 Task: Add Purely Elizabeth Classic Cinnamon Oatmeal Multipack, Prebiotic Fiber to the cart.
Action: Mouse moved to (311, 129)
Screenshot: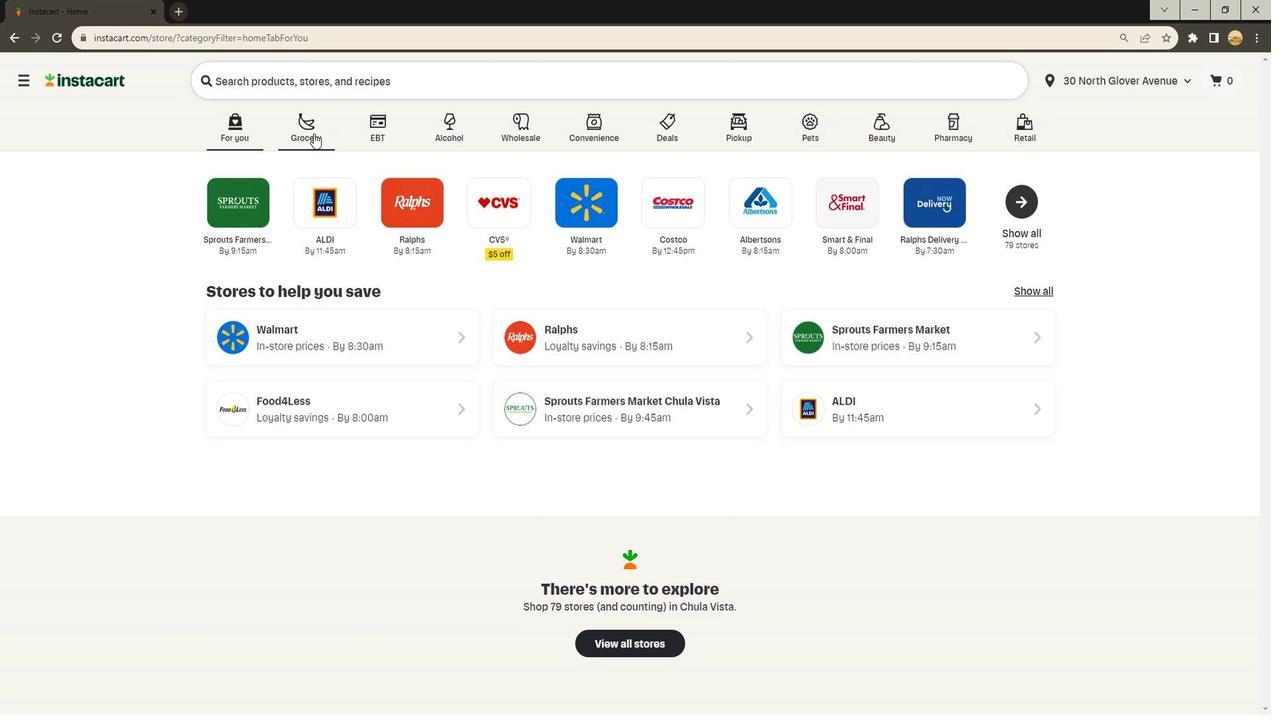 
Action: Mouse pressed left at (311, 129)
Screenshot: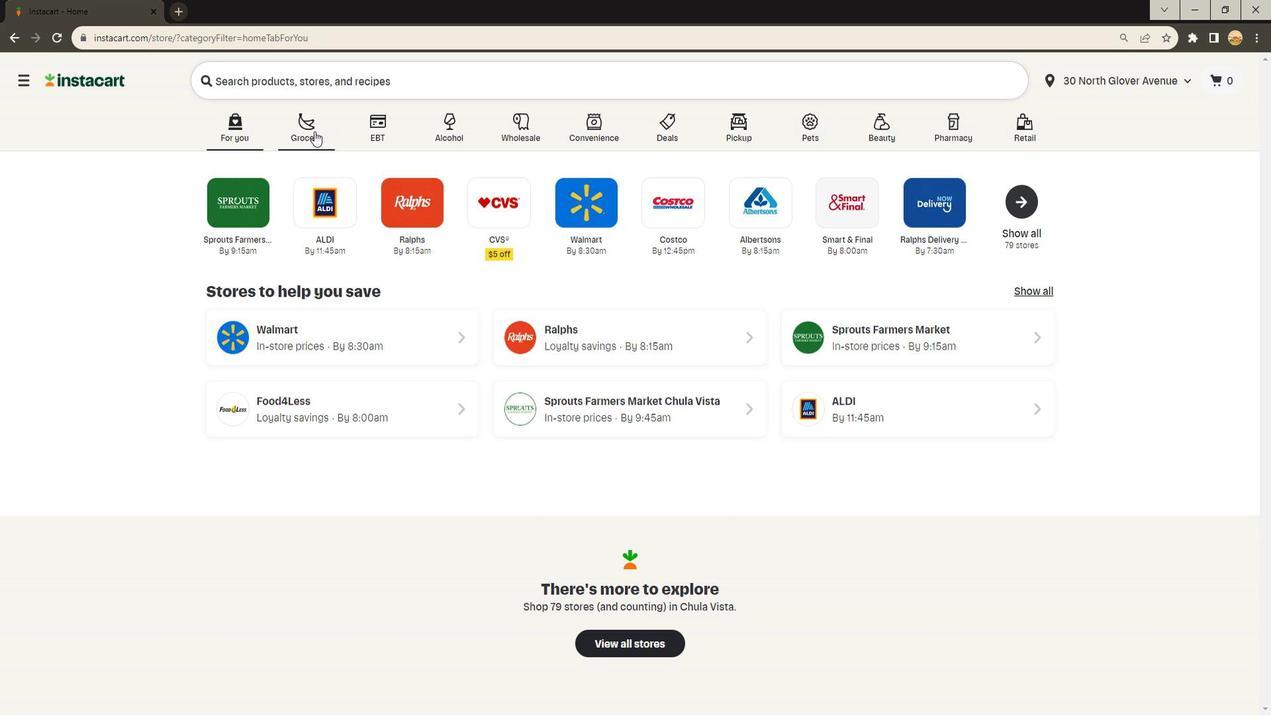 
Action: Mouse moved to (311, 365)
Screenshot: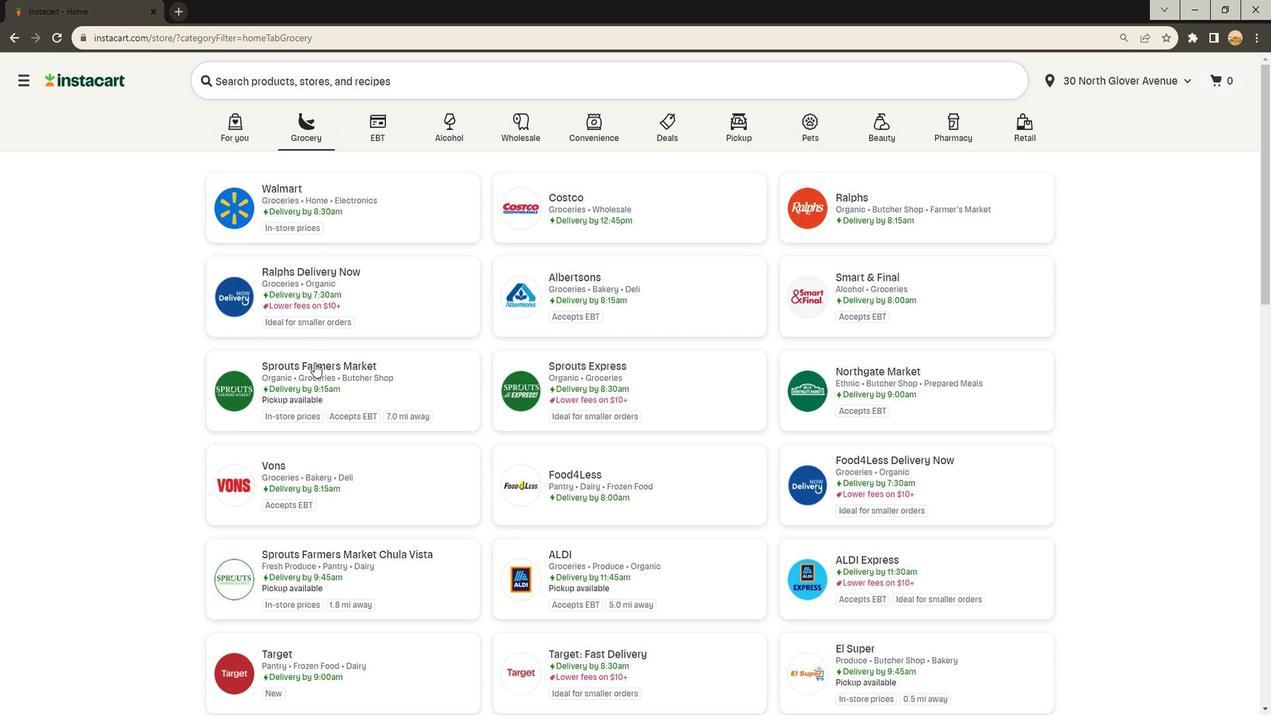 
Action: Mouse pressed left at (311, 365)
Screenshot: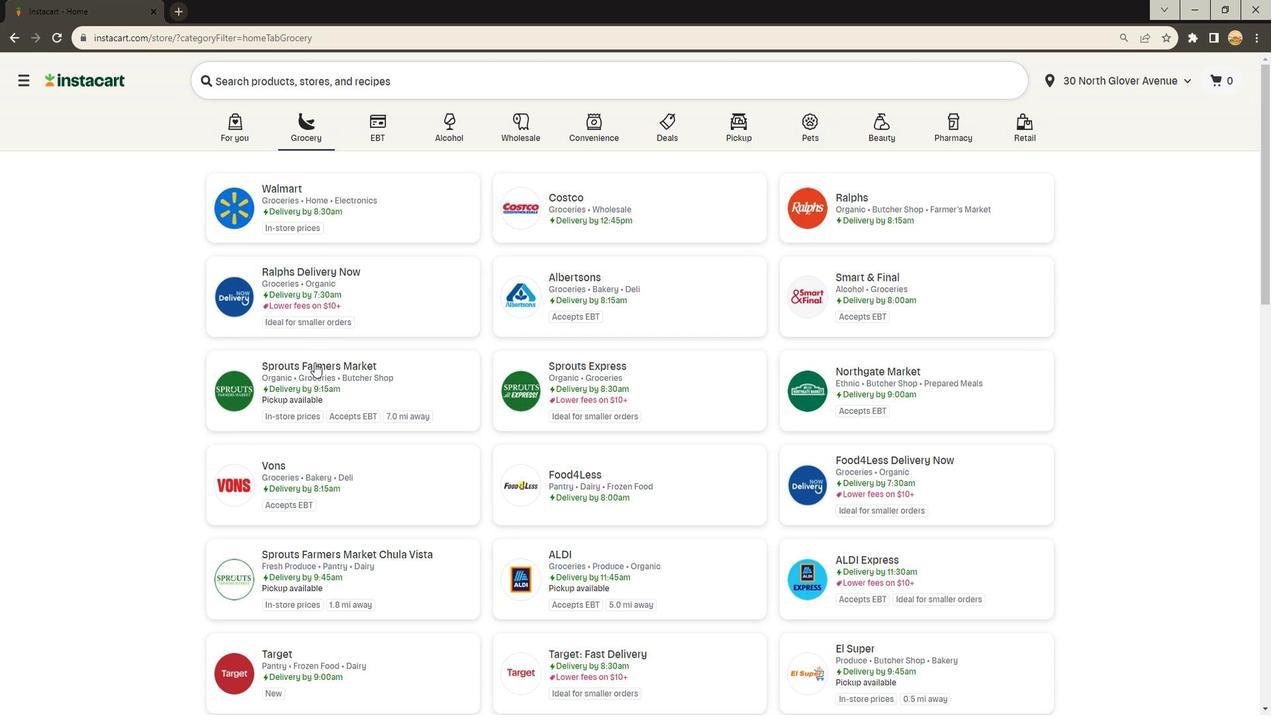 
Action: Mouse moved to (67, 299)
Screenshot: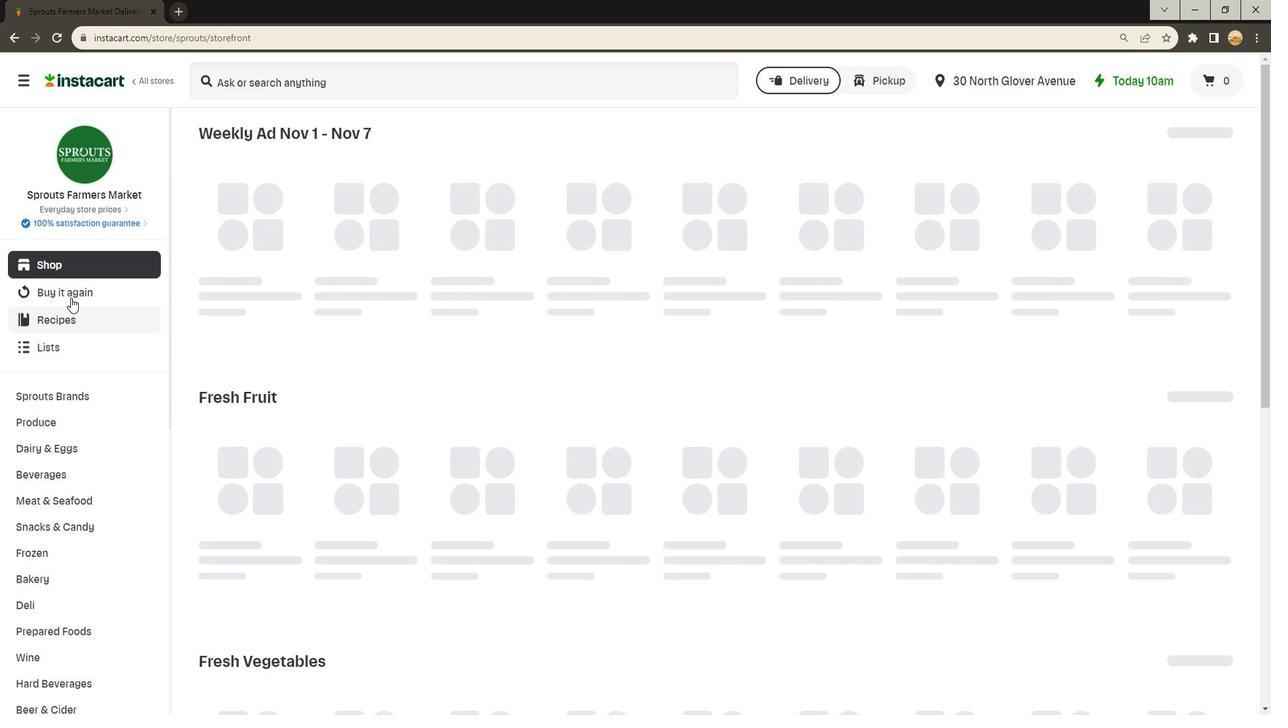 
Action: Mouse scrolled (67, 298) with delta (0, 0)
Screenshot: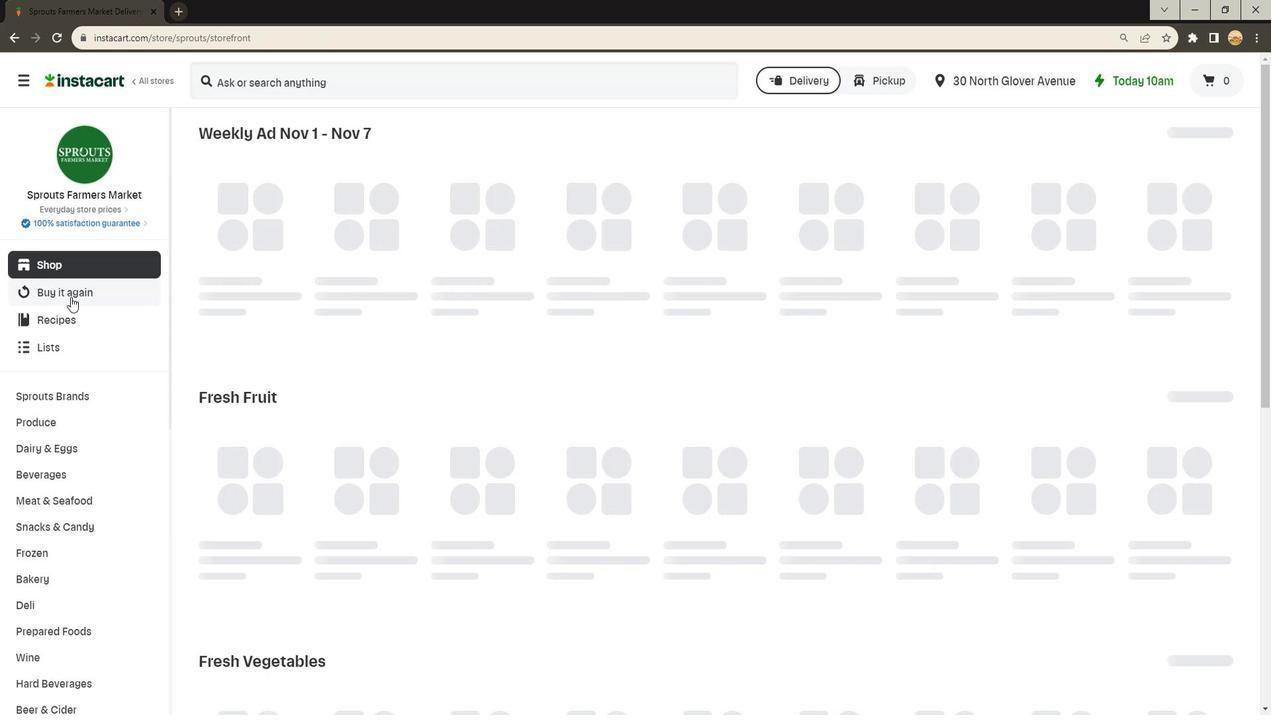 
Action: Mouse scrolled (67, 298) with delta (0, 0)
Screenshot: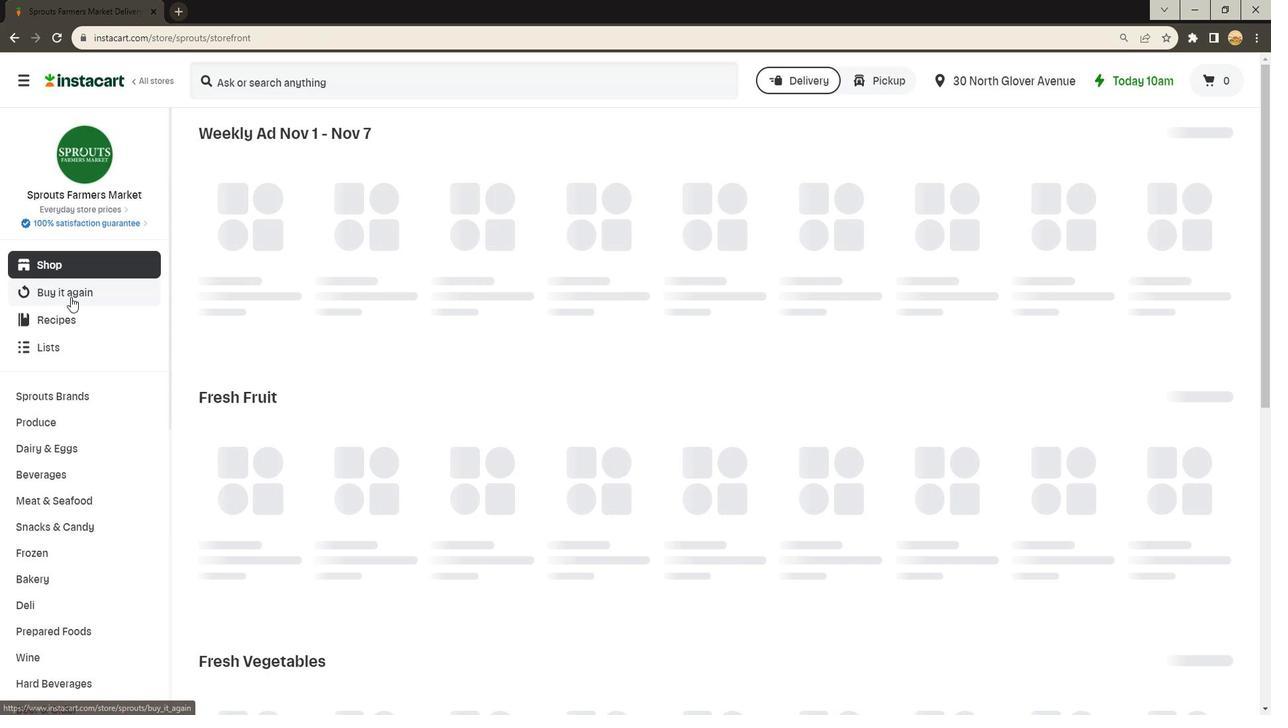 
Action: Mouse scrolled (67, 298) with delta (0, 0)
Screenshot: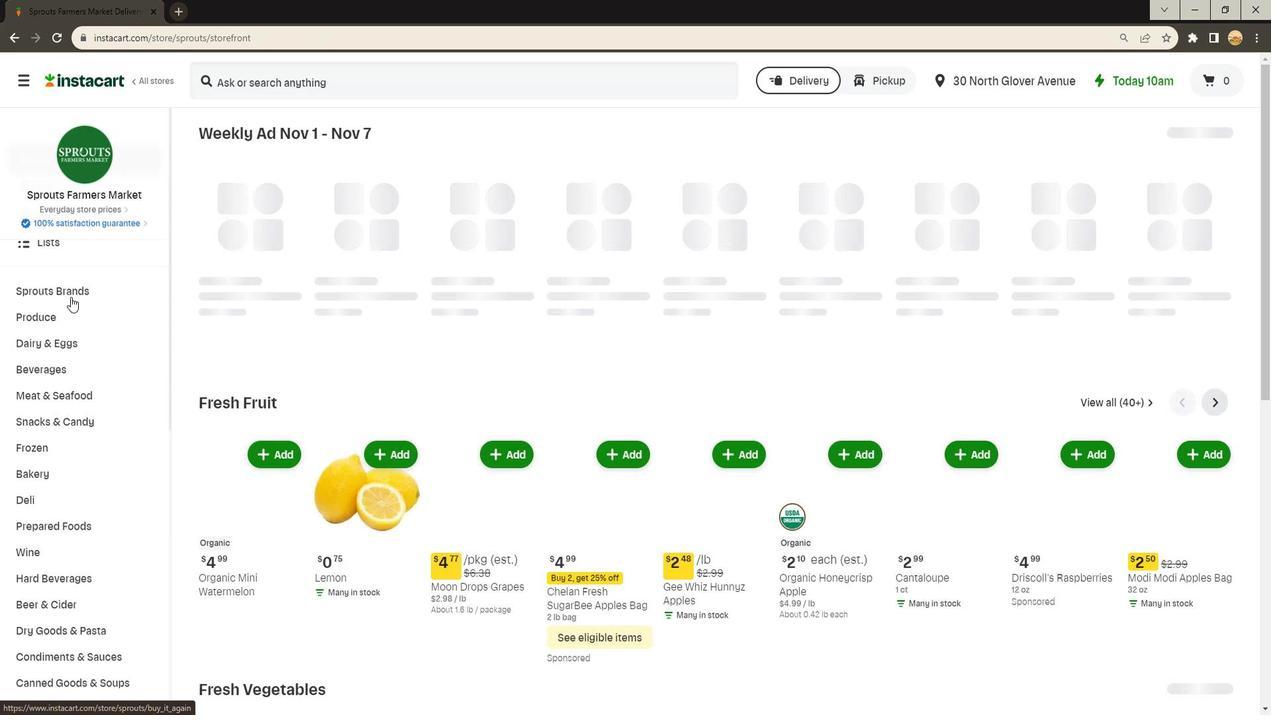 
Action: Mouse scrolled (67, 298) with delta (0, 0)
Screenshot: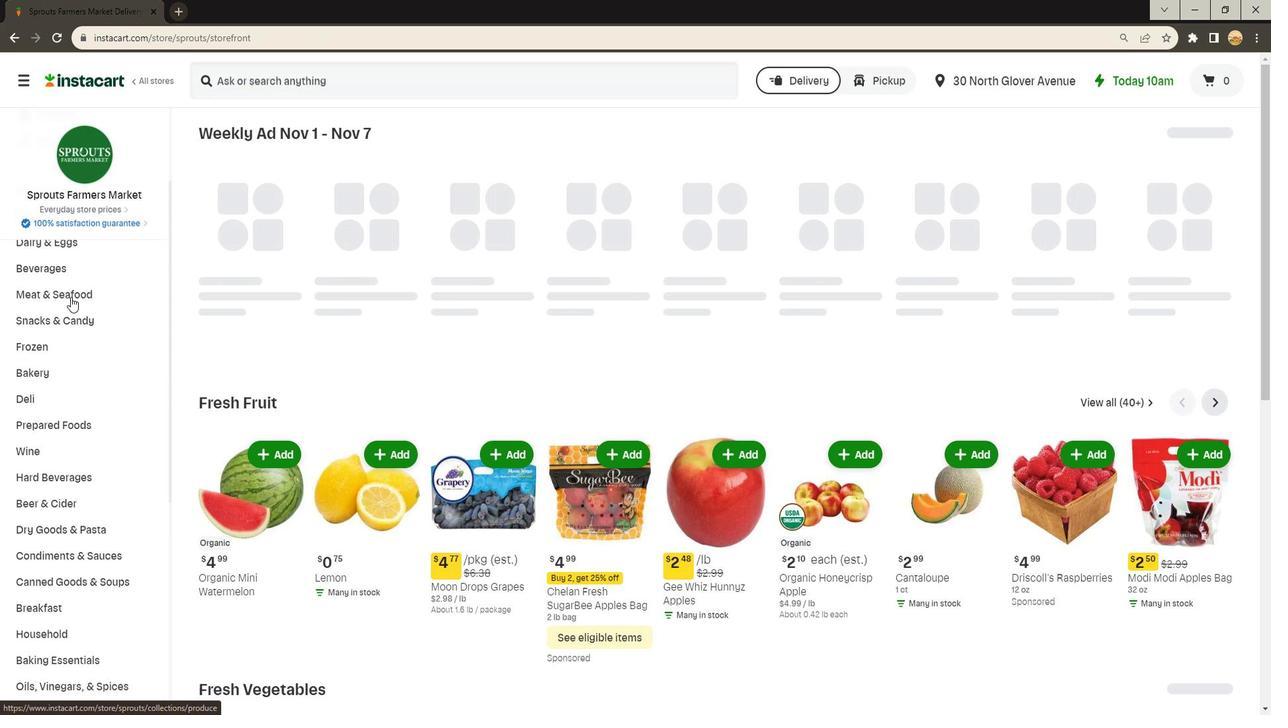 
Action: Mouse scrolled (67, 298) with delta (0, 0)
Screenshot: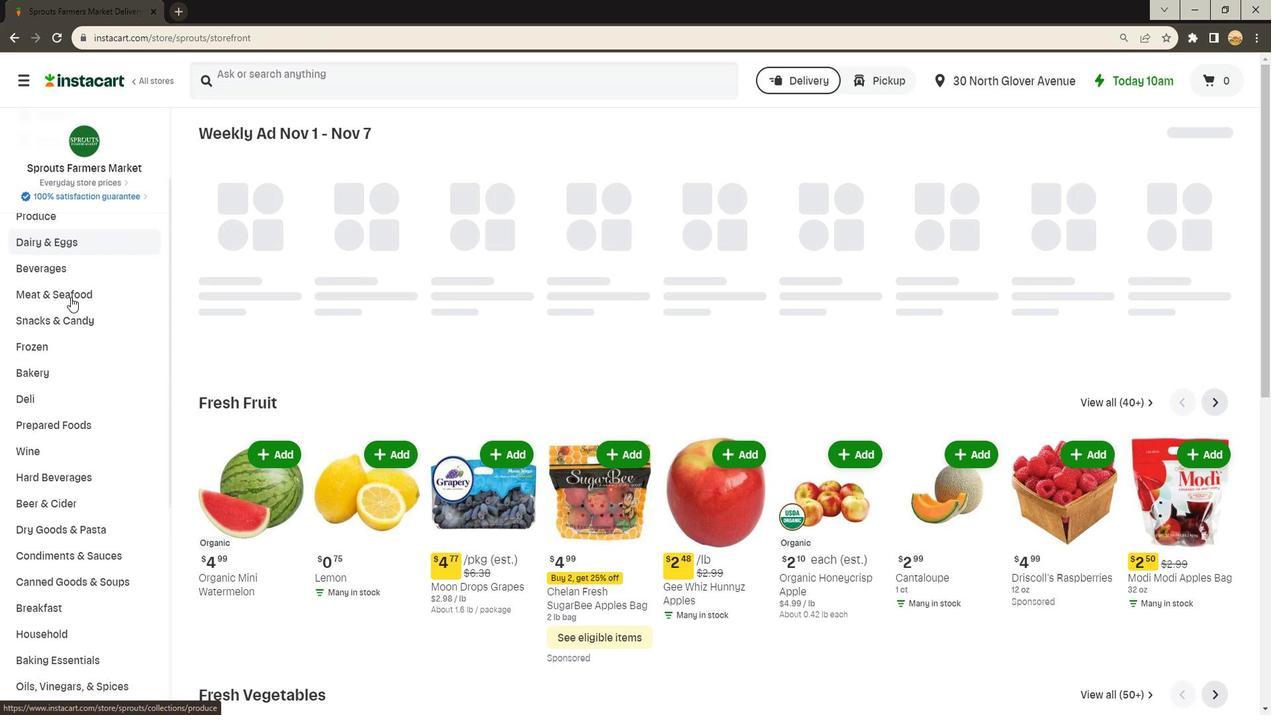 
Action: Mouse scrolled (67, 298) with delta (0, 0)
Screenshot: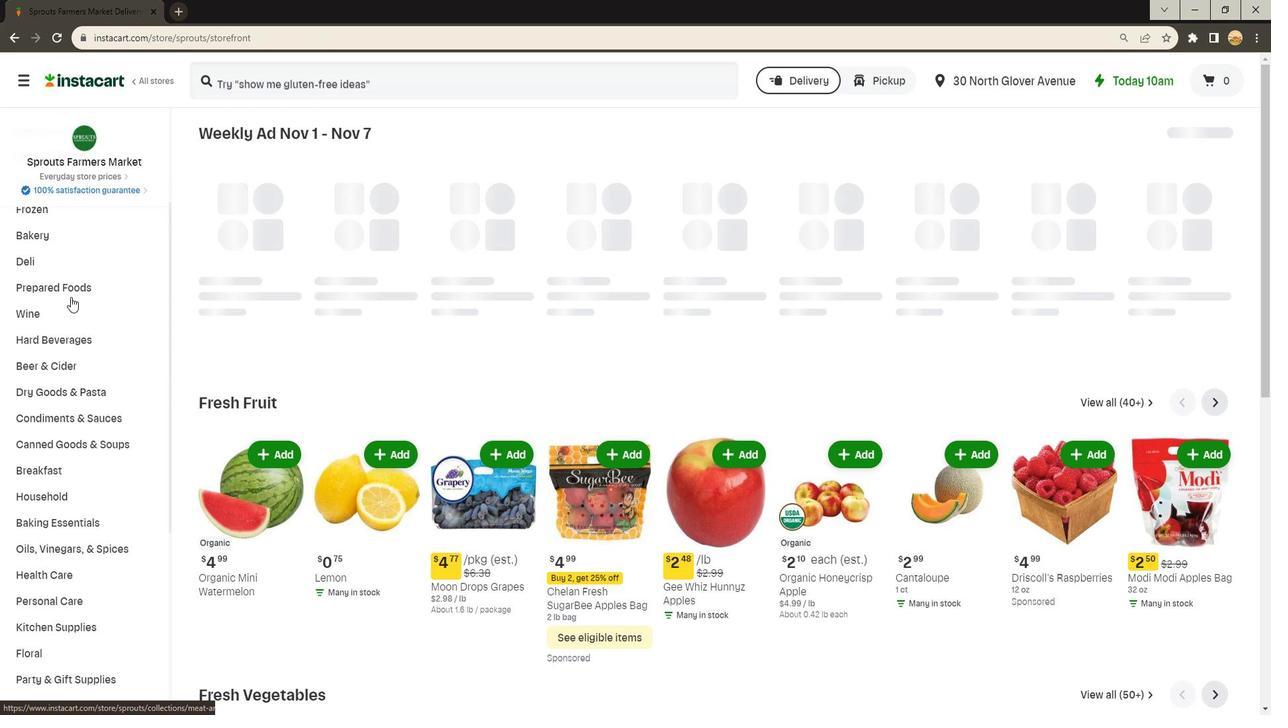 
Action: Mouse moved to (63, 399)
Screenshot: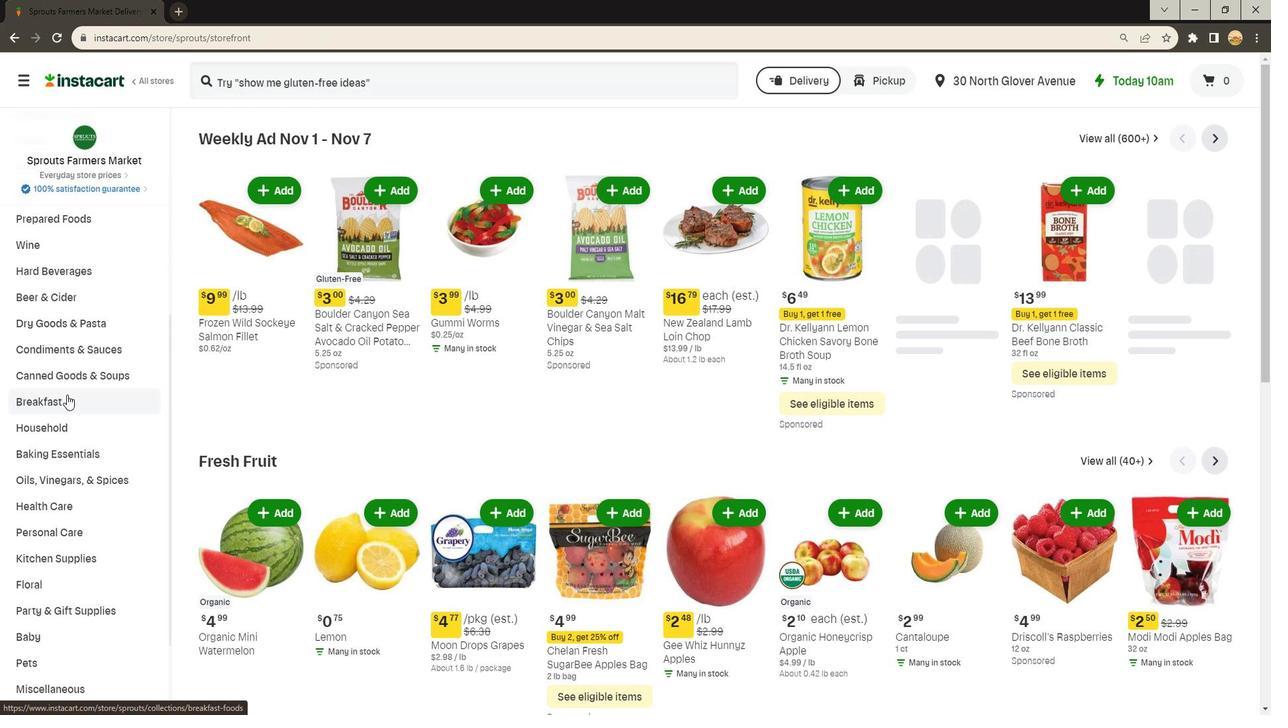 
Action: Mouse pressed left at (63, 399)
Screenshot: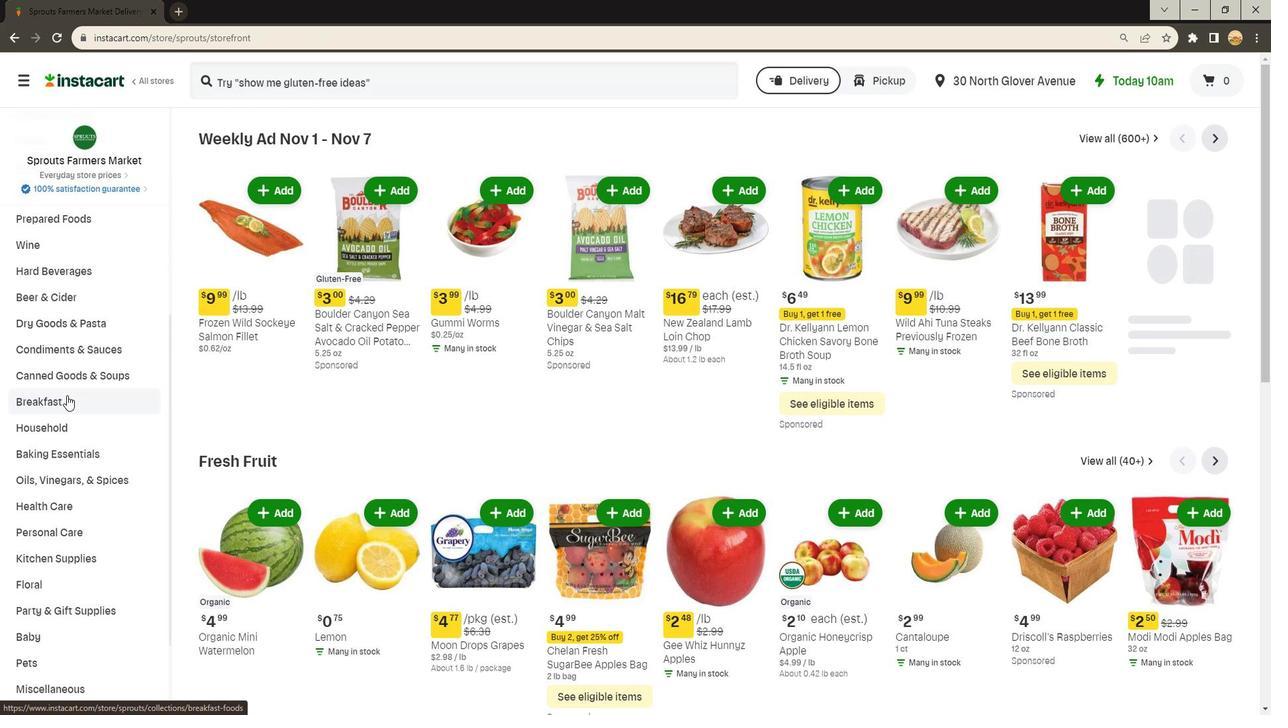 
Action: Mouse moved to (461, 169)
Screenshot: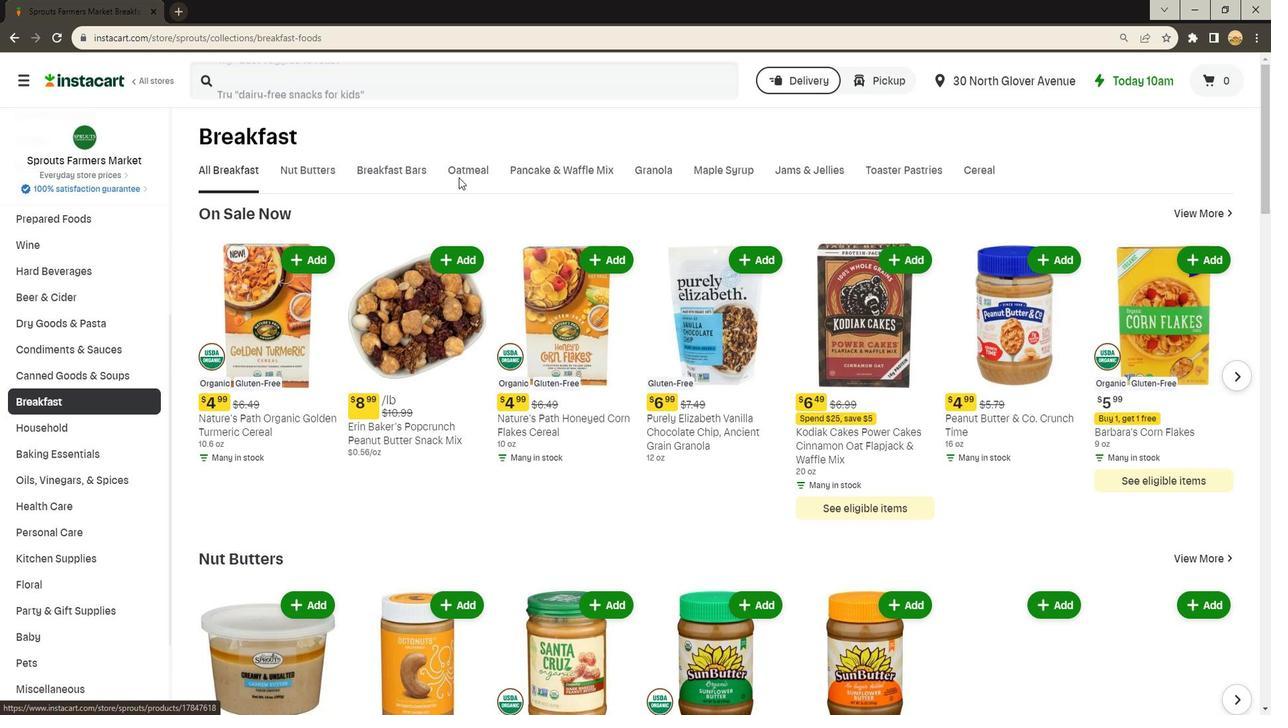
Action: Mouse pressed left at (461, 169)
Screenshot: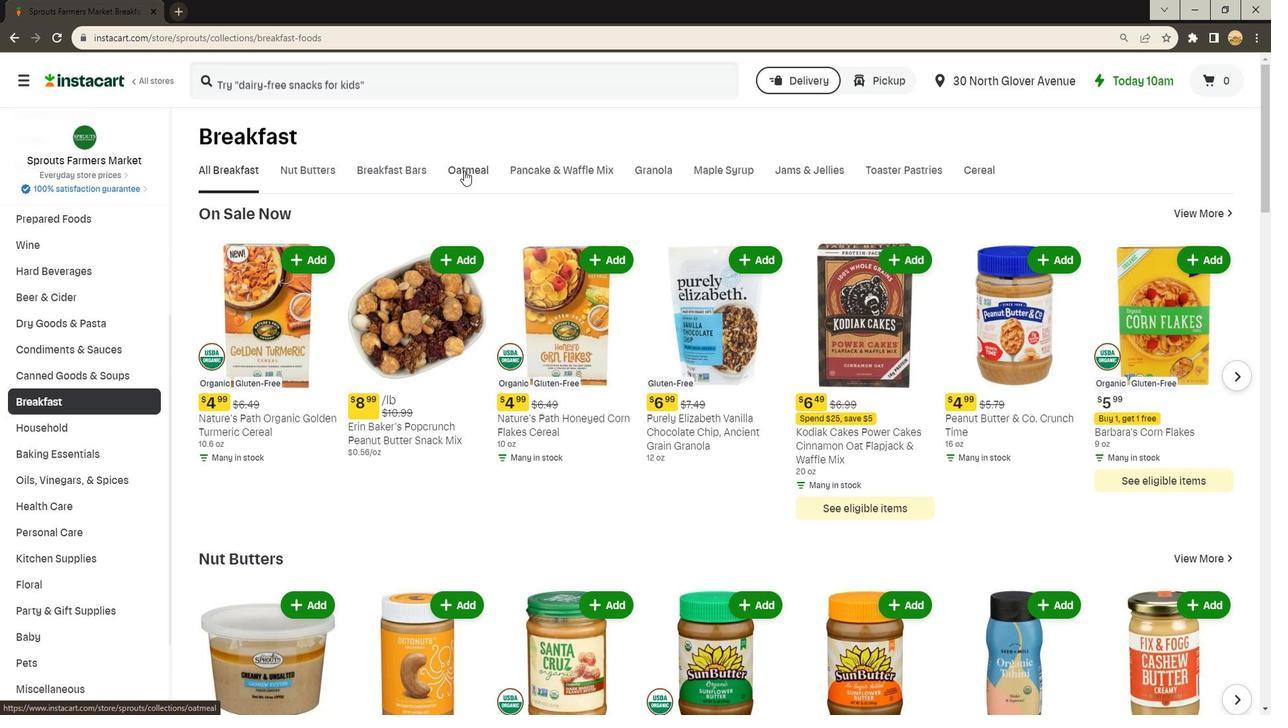 
Action: Mouse moved to (292, 233)
Screenshot: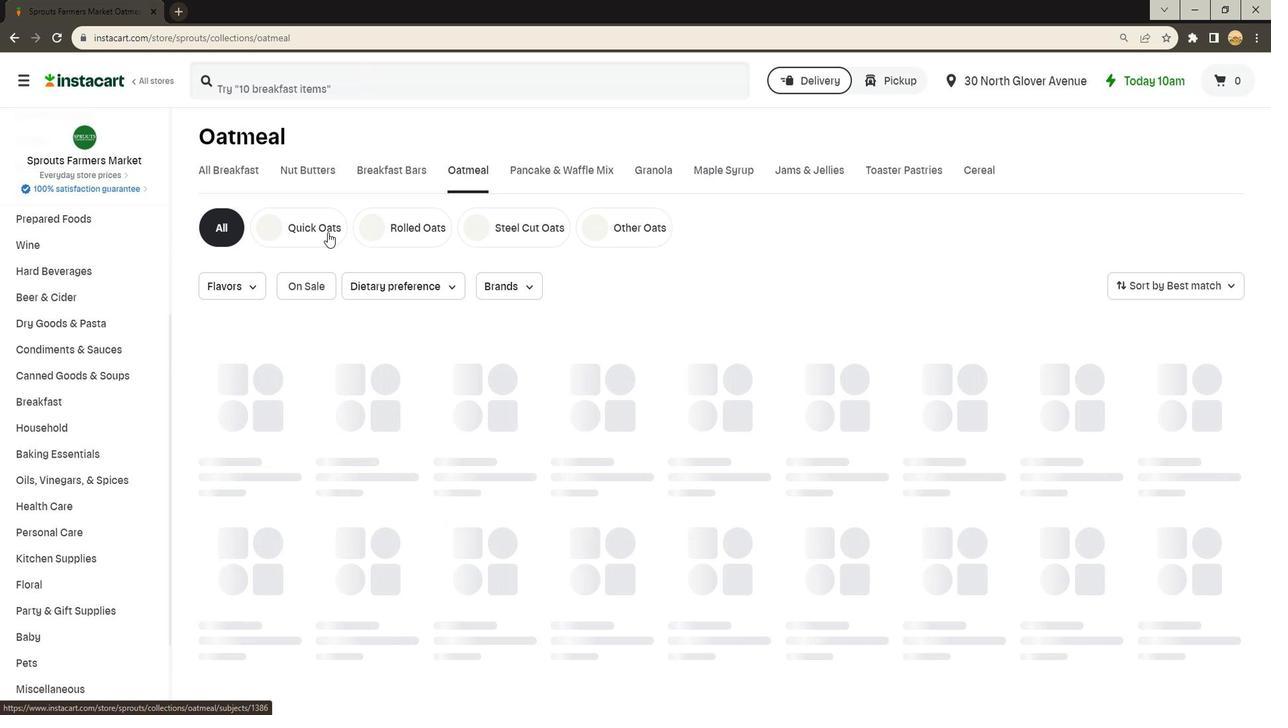 
Action: Mouse pressed left at (292, 233)
Screenshot: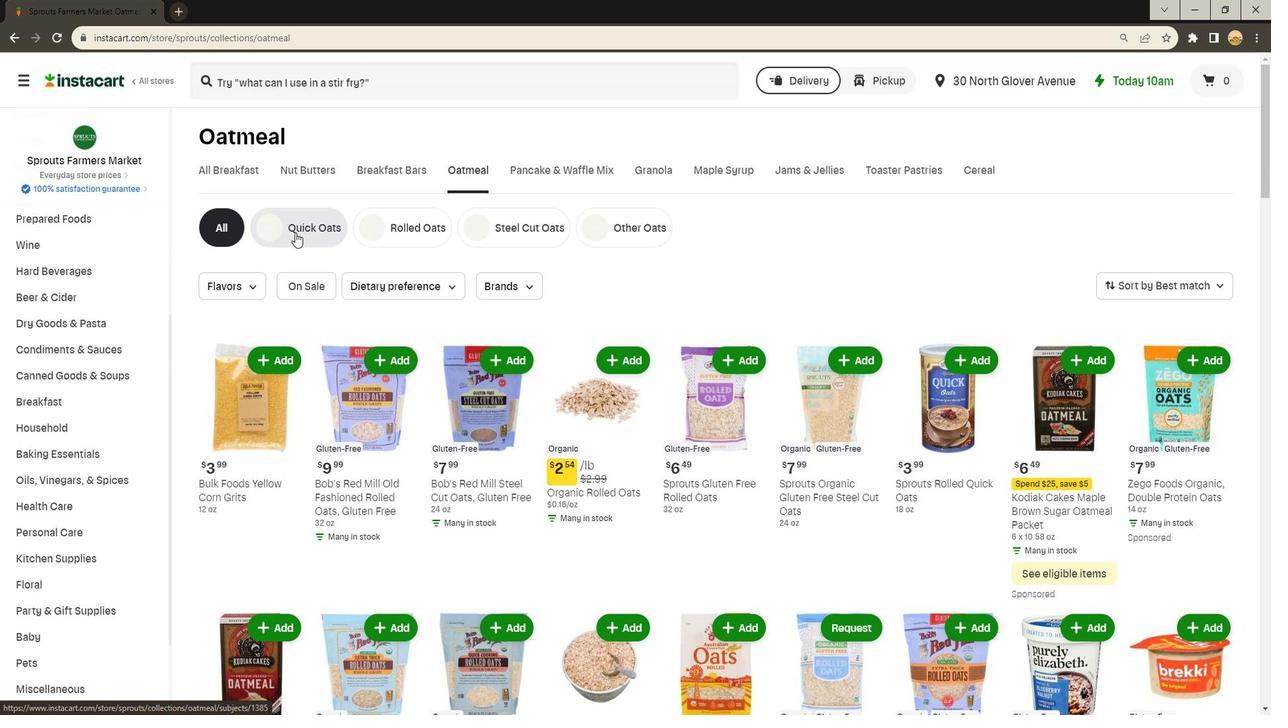 
Action: Mouse moved to (347, 82)
Screenshot: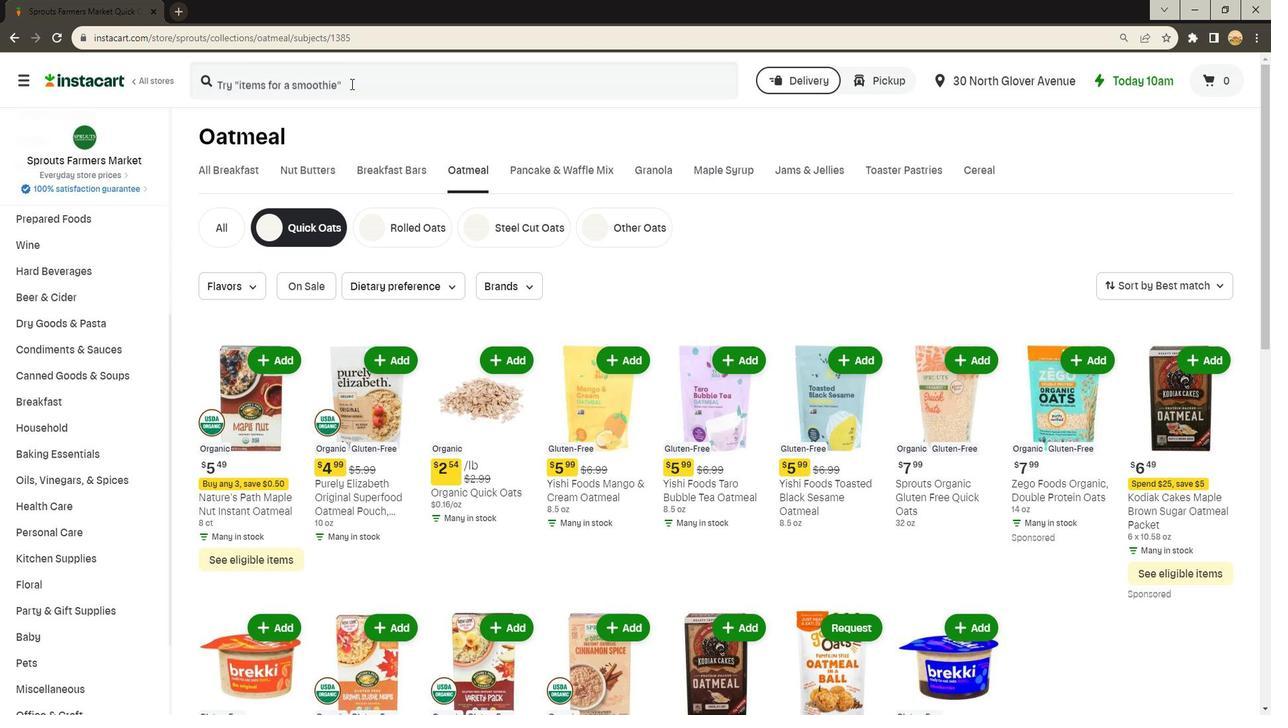 
Action: Mouse pressed left at (347, 82)
Screenshot: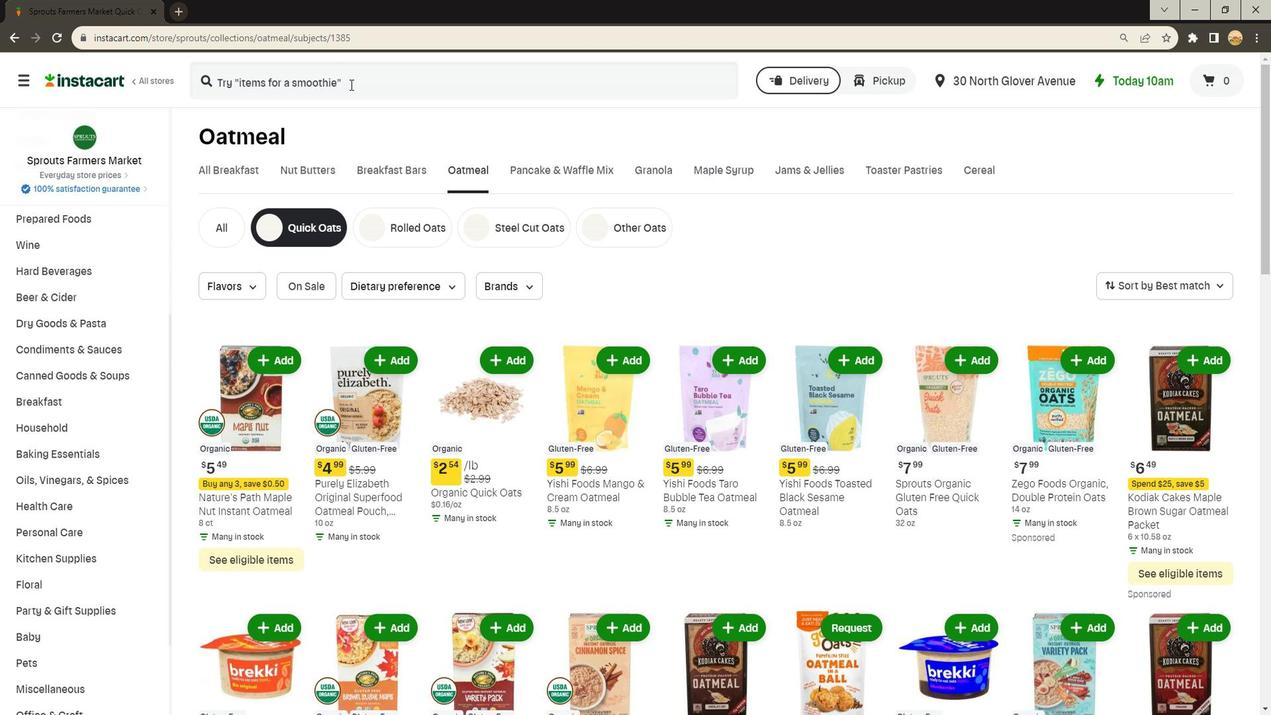 
Action: Key pressed <Key.shift>Purely<Key.space><Key.shift>Elizabeth<Key.space><Key.shift>Classic<Key.space><Key.shift><Key.shift><Key.shift><Key.shift><Key.shift>Cinnamon<Key.space><Key.shift>Oatmeal<Key.space><Key.shift>Multipack,<Key.space><Key.shift><Key.shift>Prebiotic<Key.space><Key.shift><Key.shift><Key.shift><Key.shift><Key.shift><Key.shift><Key.shift><Key.shift><Key.shift><Key.shift><Key.shift><Key.shift><Key.shift><Key.shift><Key.shift><Key.shift><Key.shift>Fiber<Key.space><Key.enter>
Screenshot: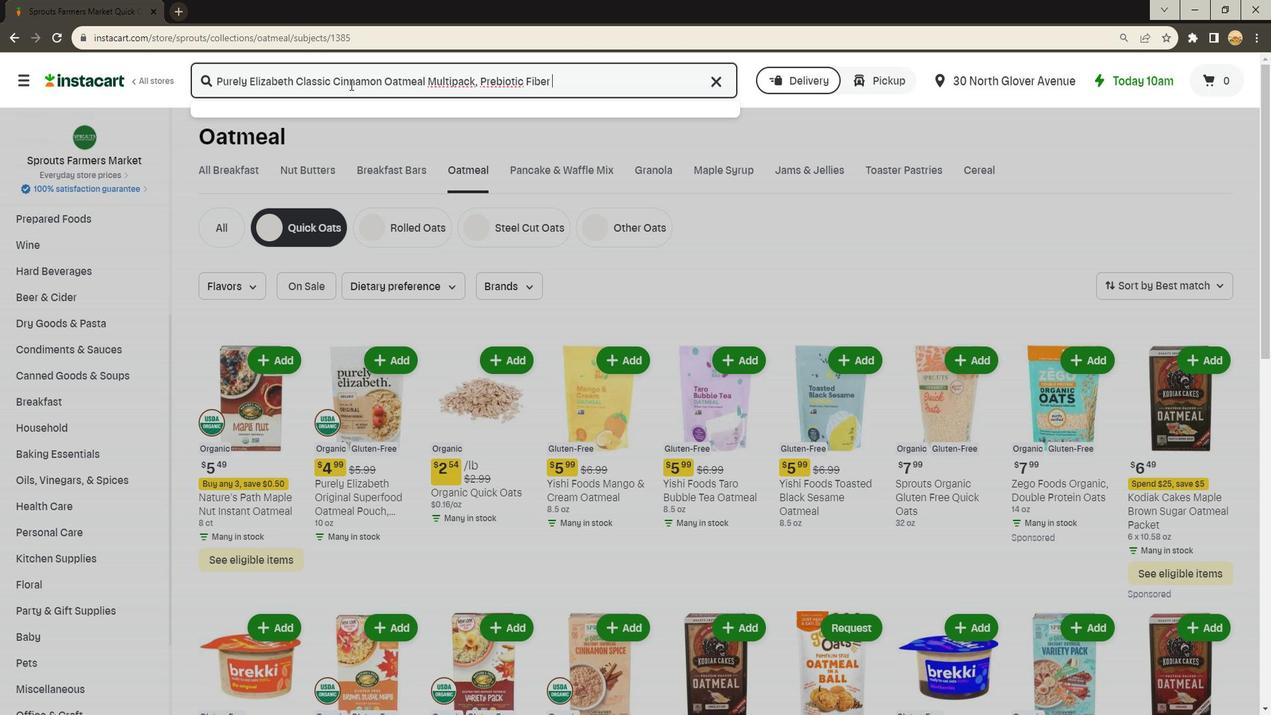 
Action: Mouse moved to (366, 233)
Screenshot: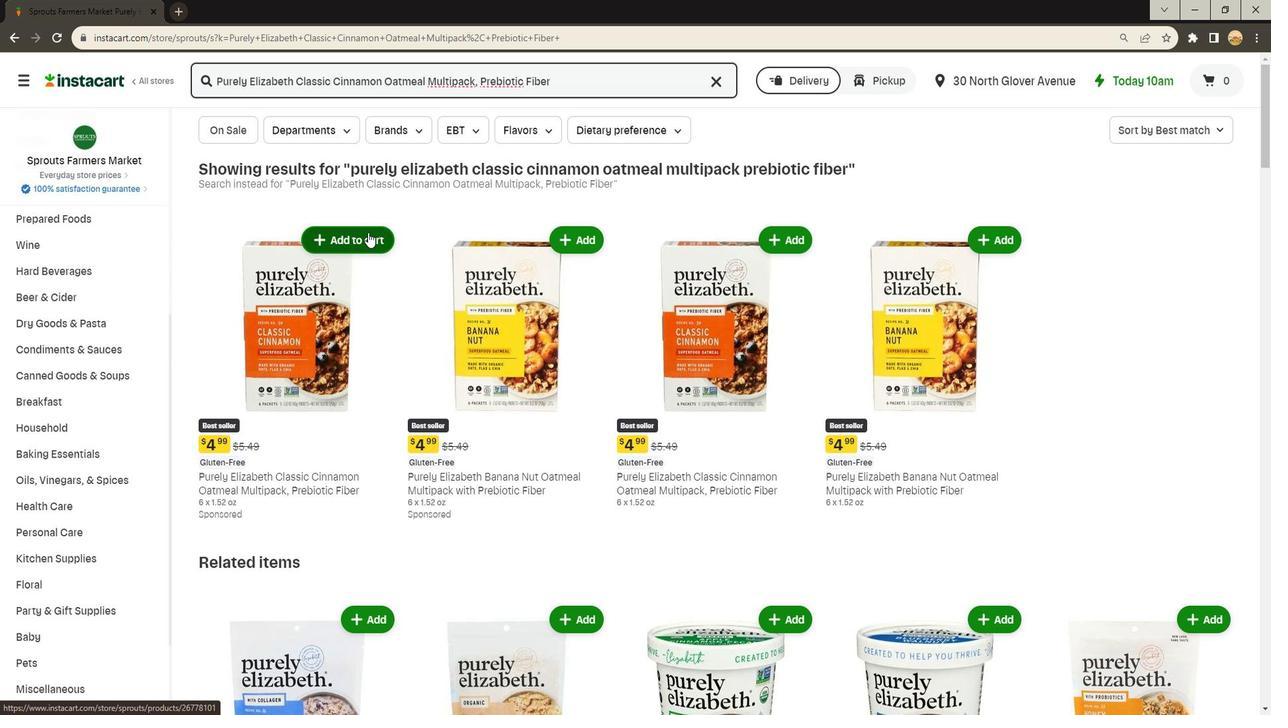 
Action: Mouse pressed left at (366, 233)
Screenshot: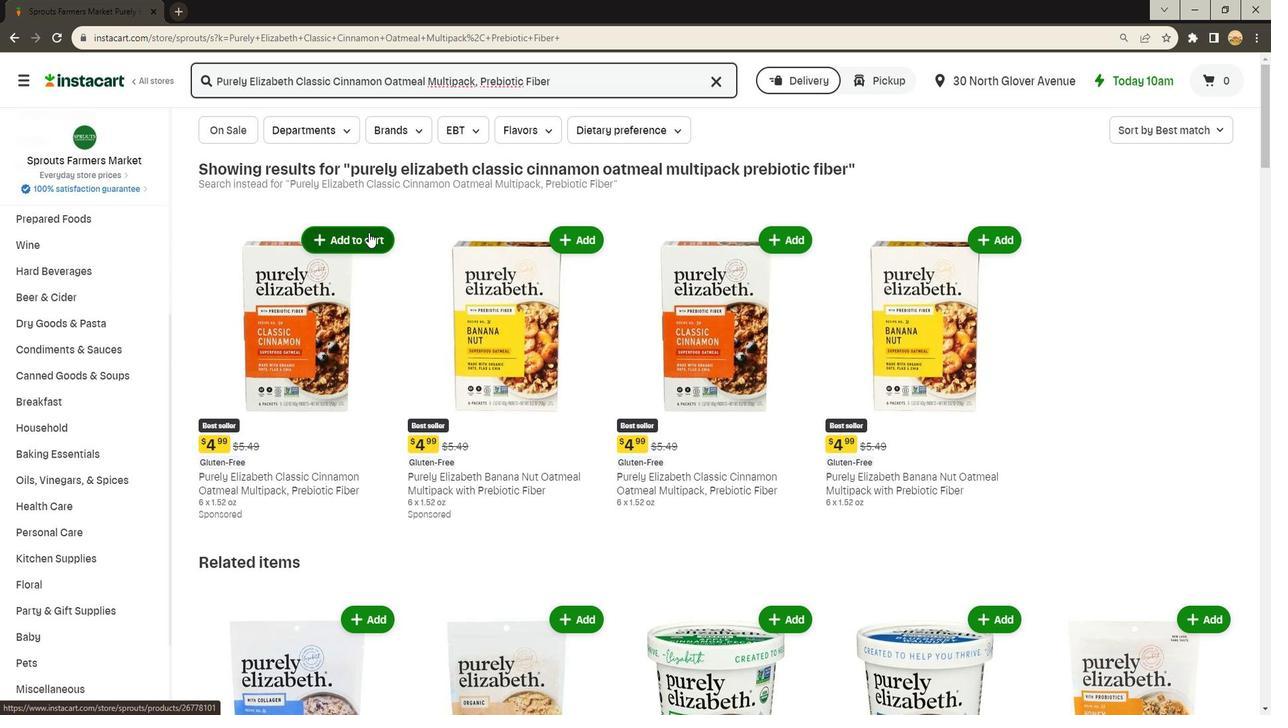 
Action: Mouse moved to (360, 521)
Screenshot: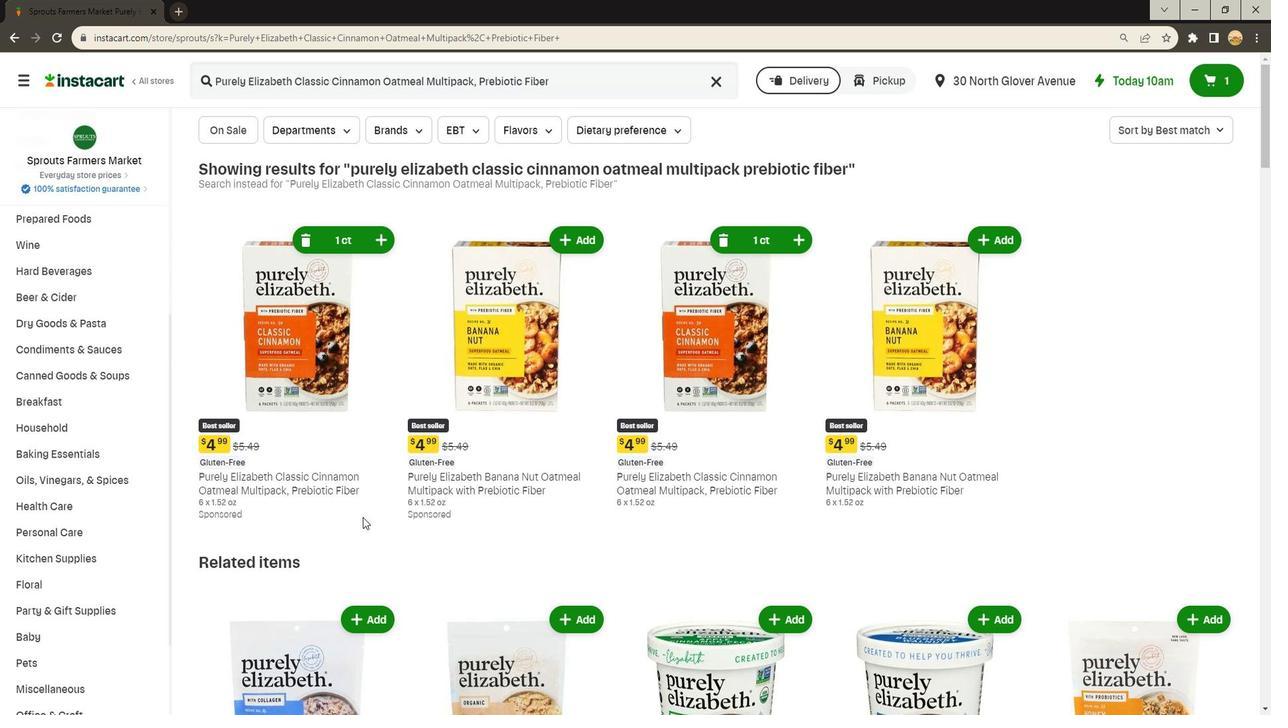 
